 Task: Use the audio channel remapper to remap the "Right" to "Right".
Action: Mouse moved to (118, 10)
Screenshot: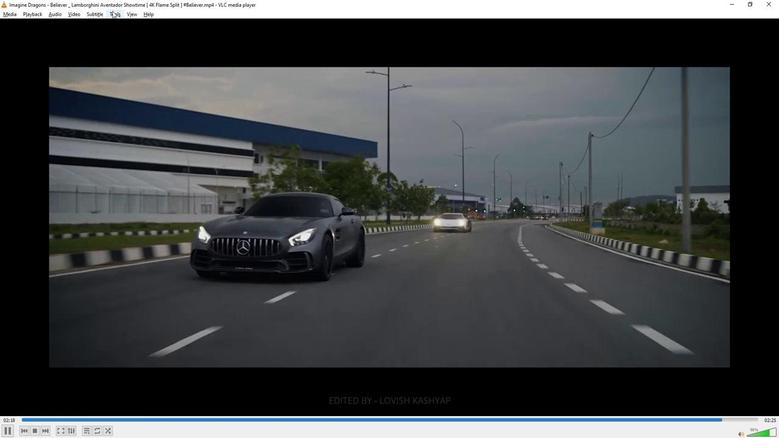 
Action: Mouse pressed left at (118, 10)
Screenshot: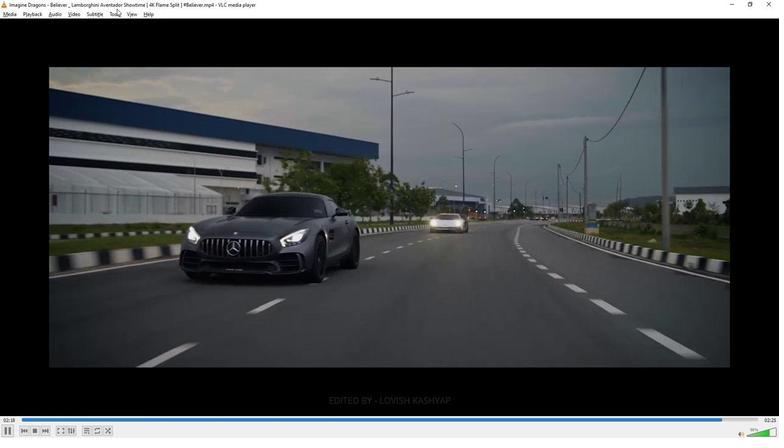
Action: Mouse moved to (119, 12)
Screenshot: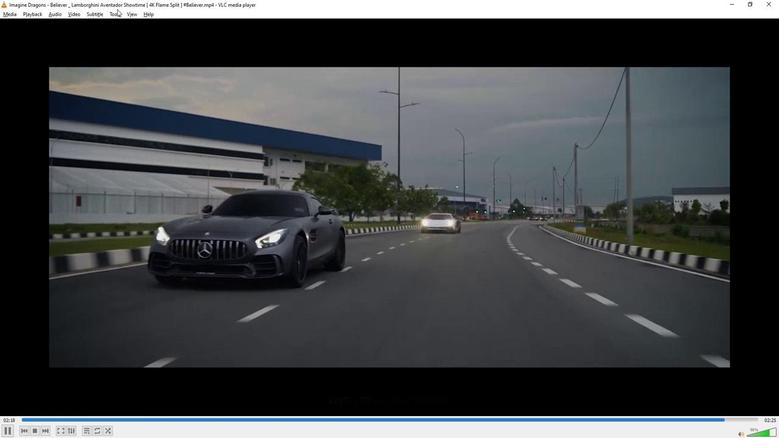 
Action: Mouse pressed left at (119, 12)
Screenshot: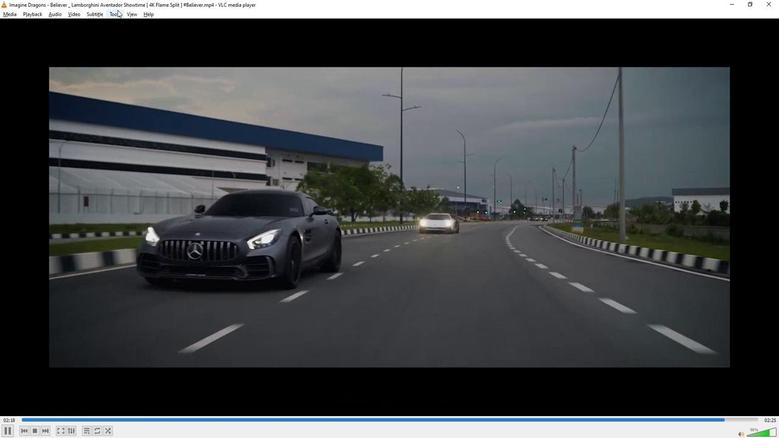 
Action: Mouse moved to (141, 107)
Screenshot: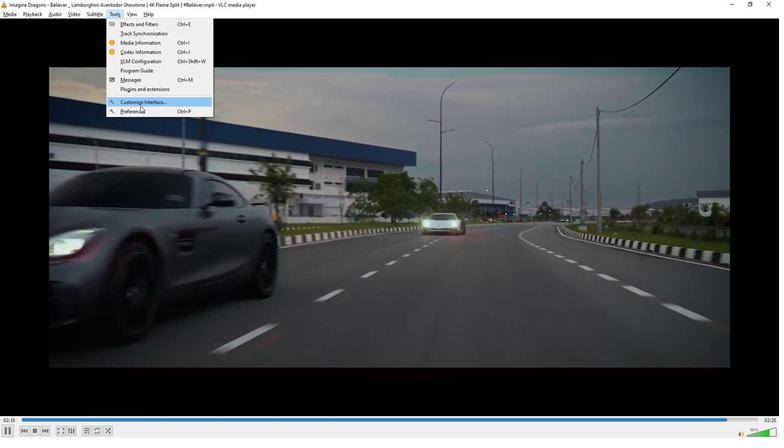 
Action: Mouse pressed left at (141, 107)
Screenshot: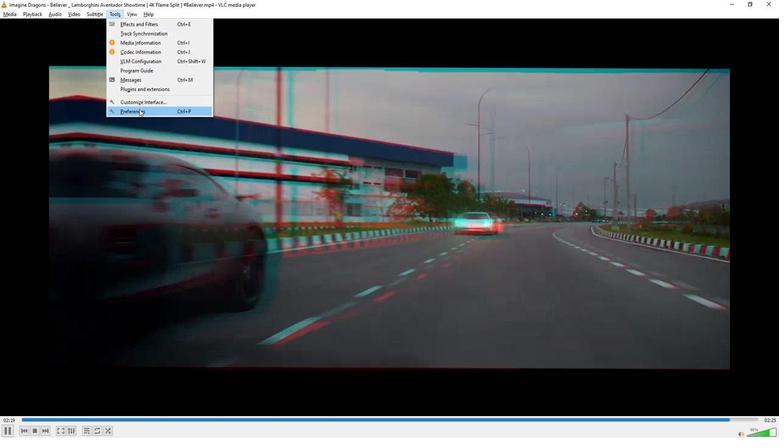 
Action: Mouse moved to (229, 316)
Screenshot: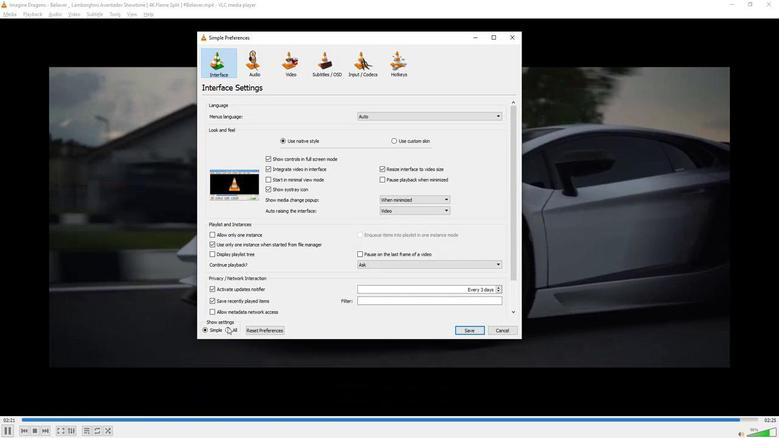 
Action: Mouse pressed left at (229, 316)
Screenshot: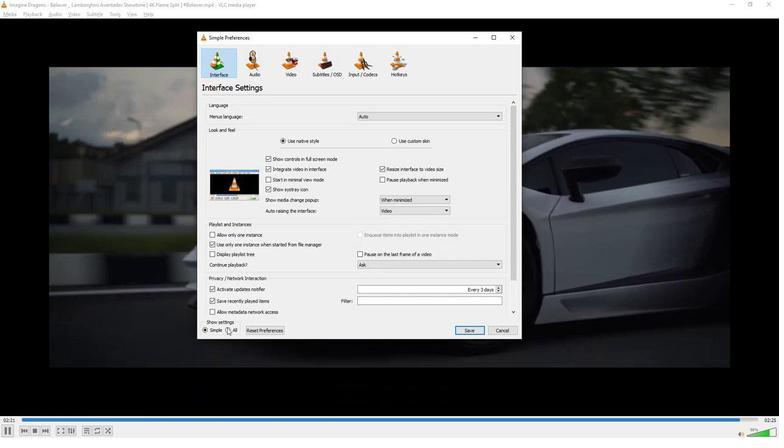 
Action: Mouse moved to (219, 143)
Screenshot: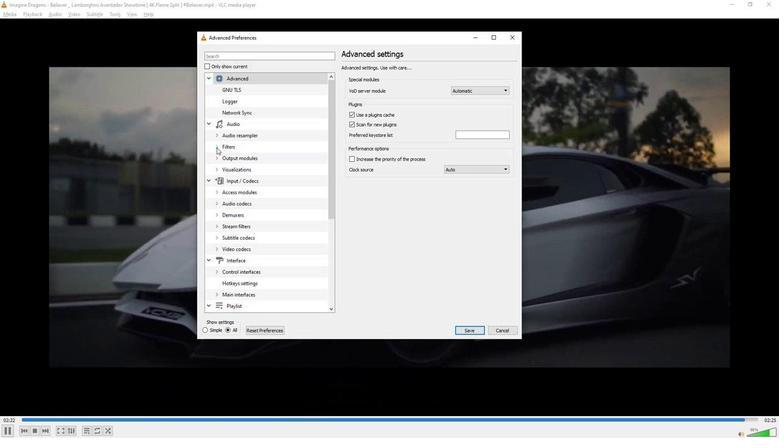 
Action: Mouse pressed left at (219, 143)
Screenshot: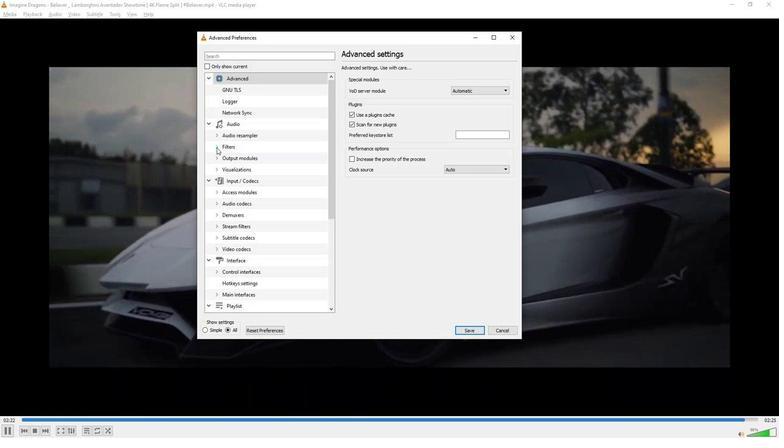 
Action: Mouse moved to (240, 249)
Screenshot: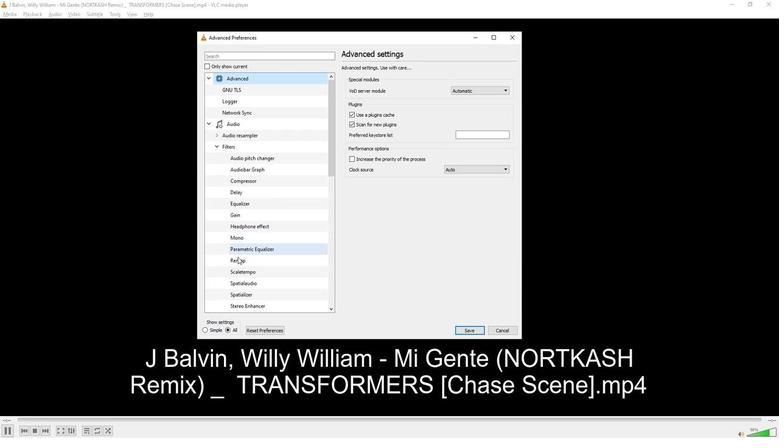 
Action: Mouse pressed left at (240, 249)
Screenshot: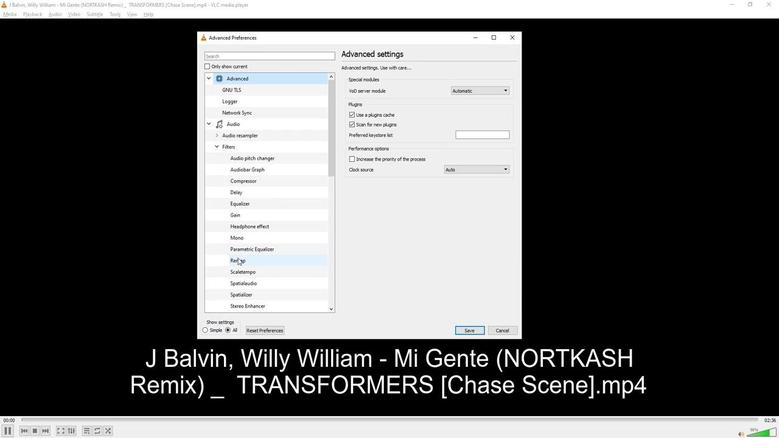 
Action: Mouse moved to (481, 102)
Screenshot: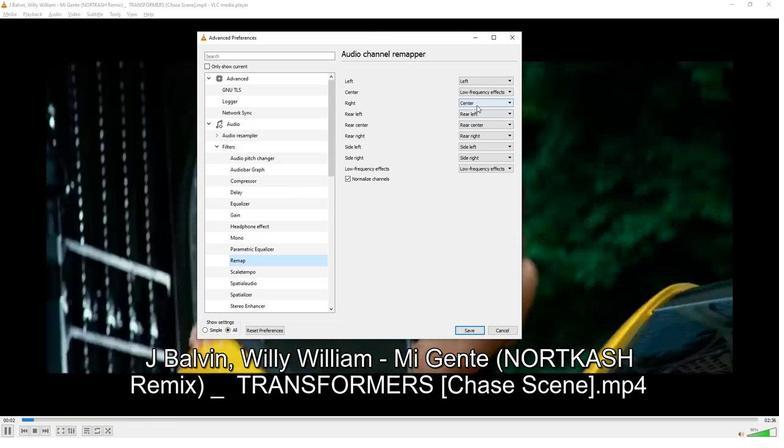 
Action: Mouse pressed left at (481, 102)
Screenshot: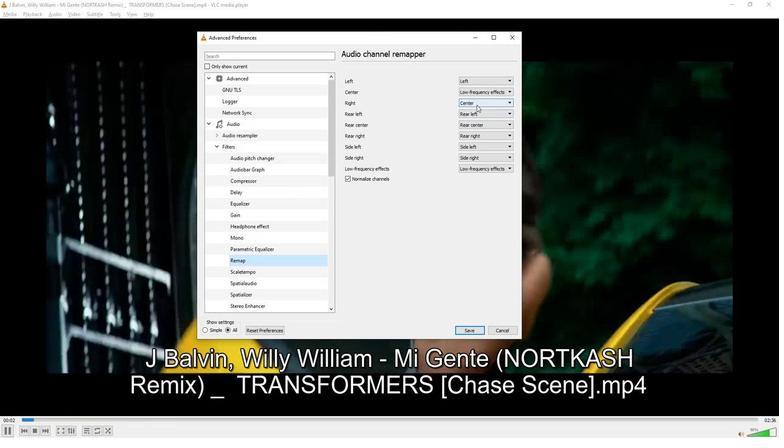 
Action: Mouse moved to (475, 115)
Screenshot: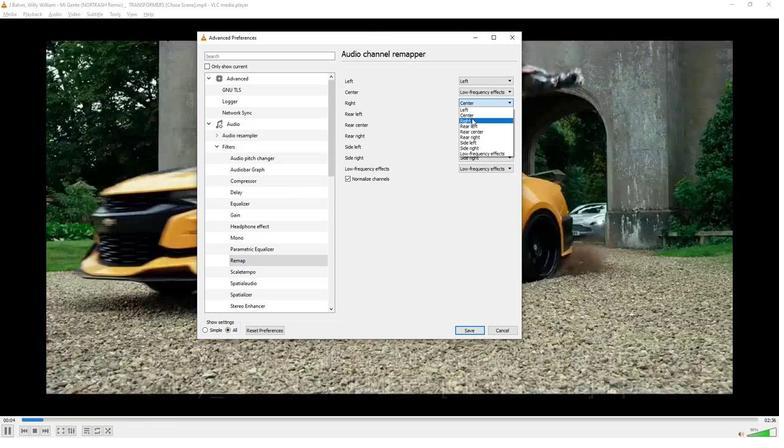 
Action: Mouse pressed left at (475, 115)
Screenshot: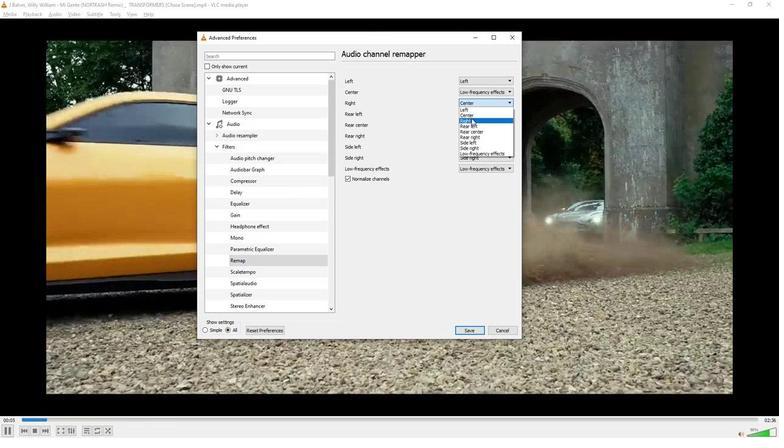 
Action: Mouse moved to (408, 246)
Screenshot: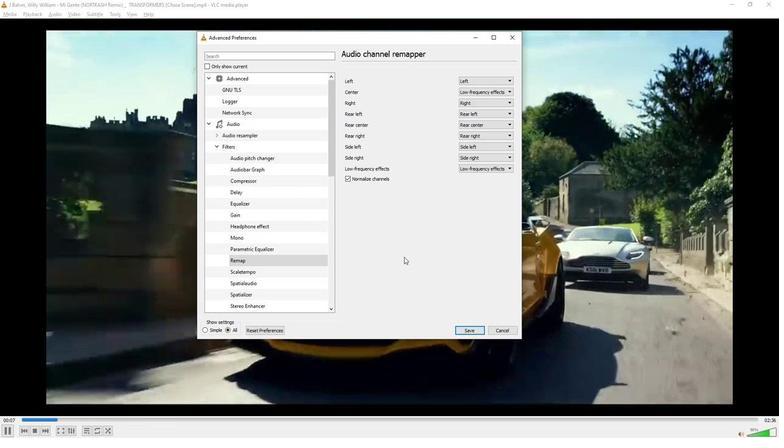 
